 Task: Reply to email with the signature Frank Clark with the subject 'Request for a webinar' from softage.1@softage.net with the message 'I would like to request a meeting to discuss the issues raised in the last audit report.' with CC to softage.8@softage.net with an attached document Service_contract.docx
Action: Mouse moved to (975, 230)
Screenshot: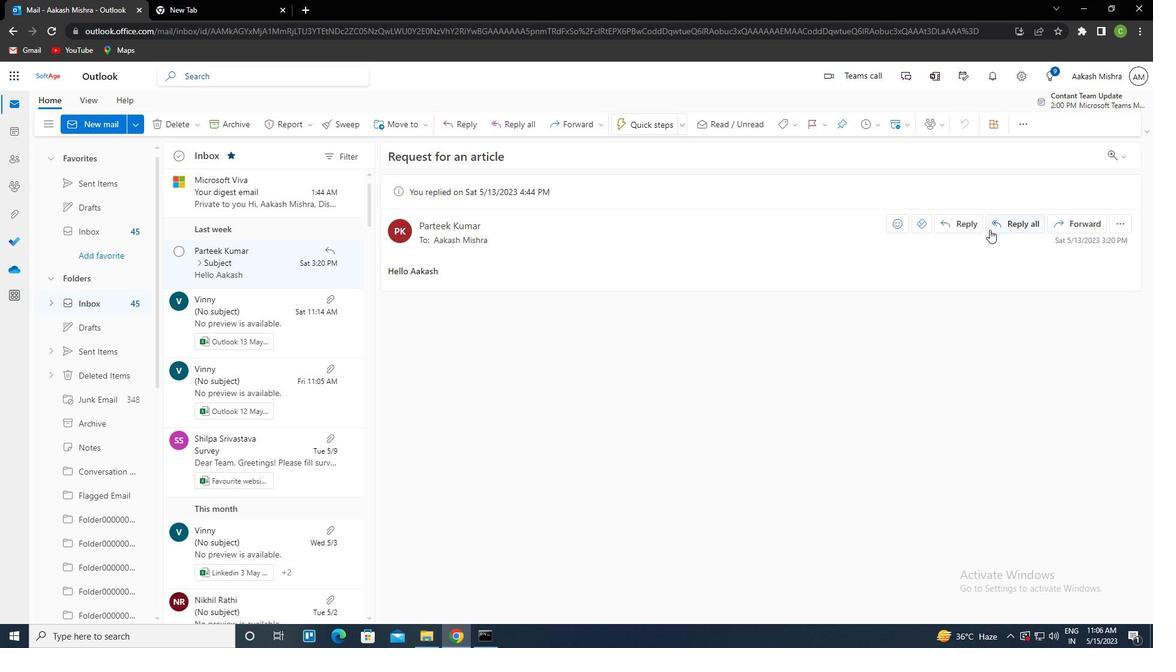 
Action: Mouse pressed left at (975, 230)
Screenshot: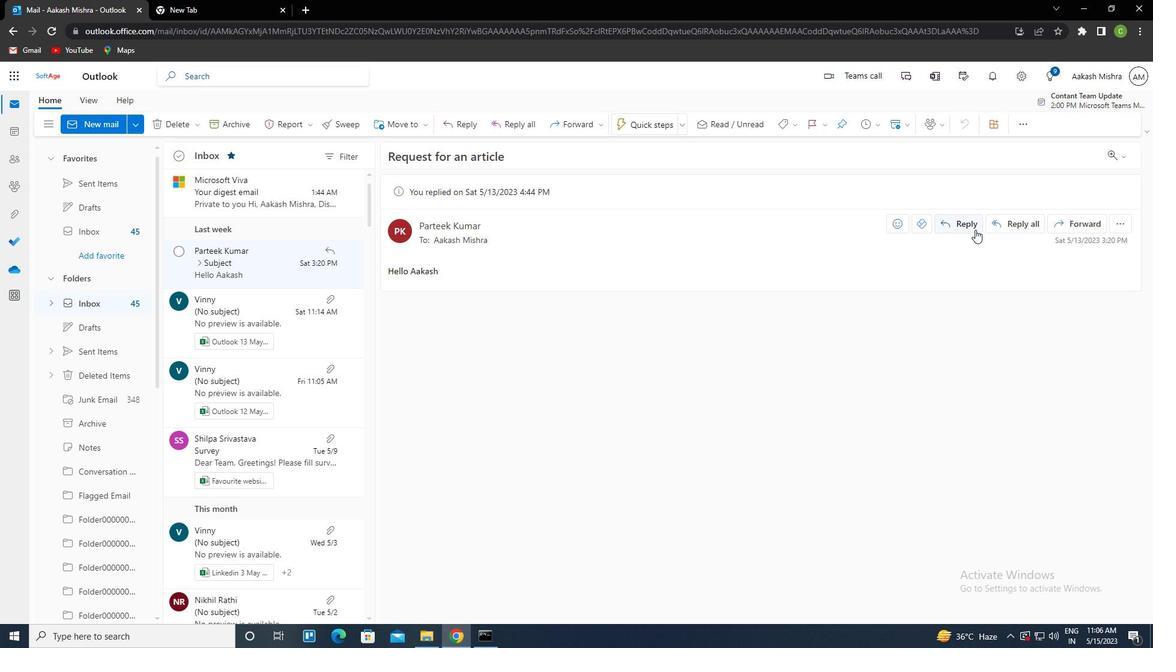 
Action: Mouse moved to (779, 129)
Screenshot: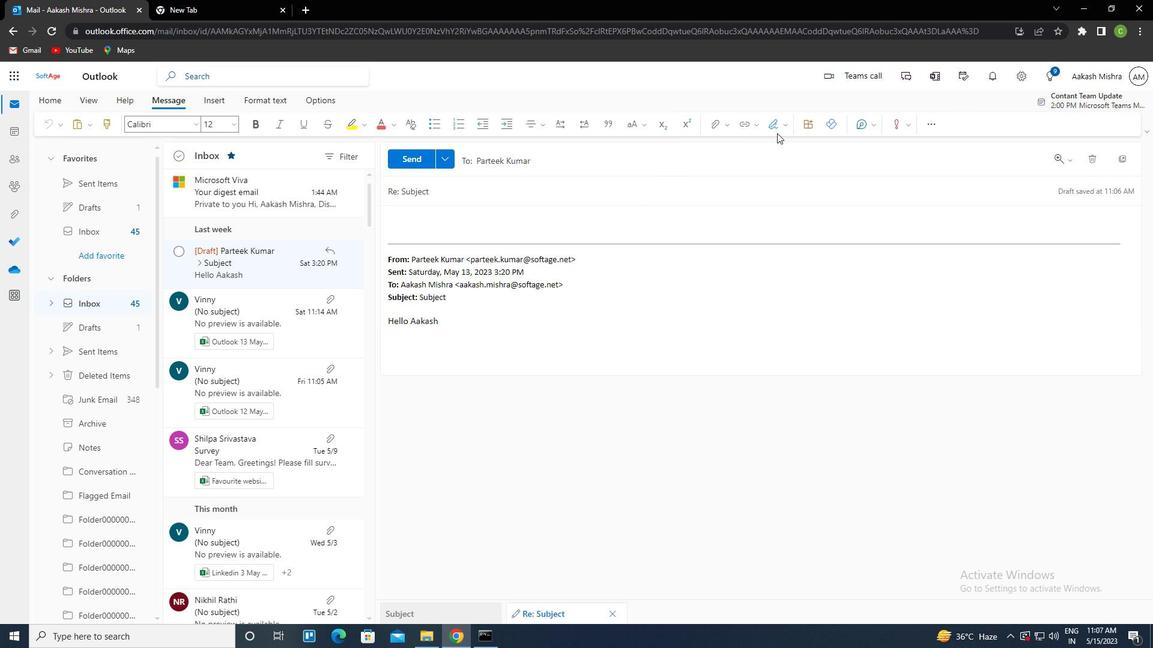 
Action: Mouse pressed left at (779, 129)
Screenshot: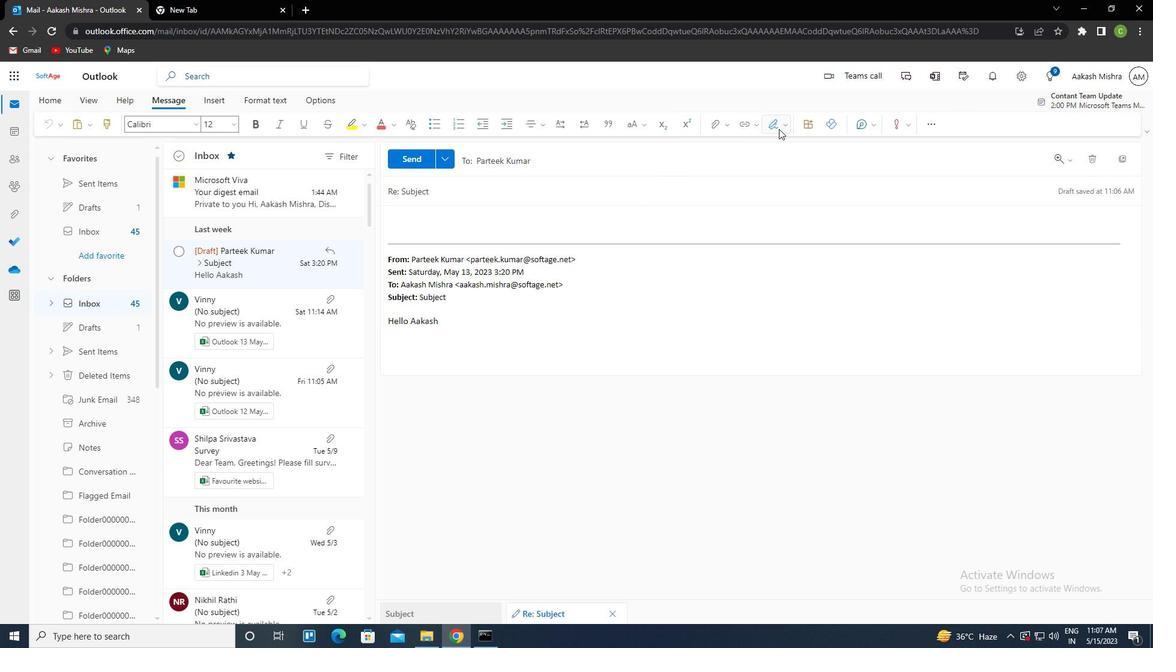 
Action: Mouse moved to (754, 168)
Screenshot: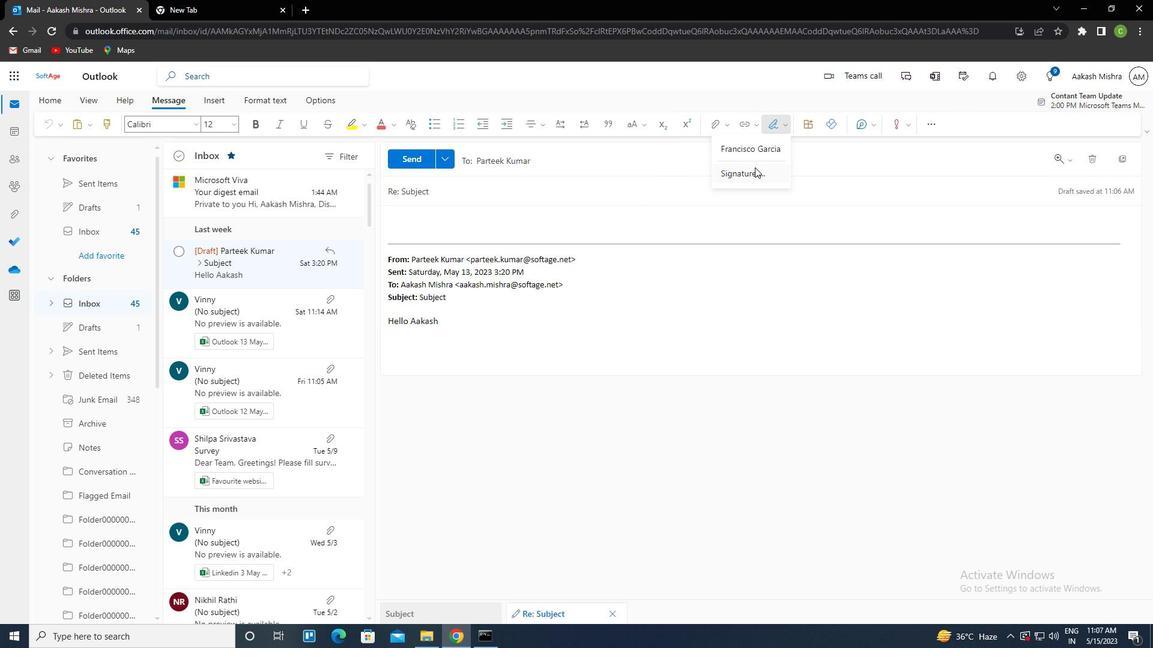
Action: Mouse pressed left at (754, 168)
Screenshot: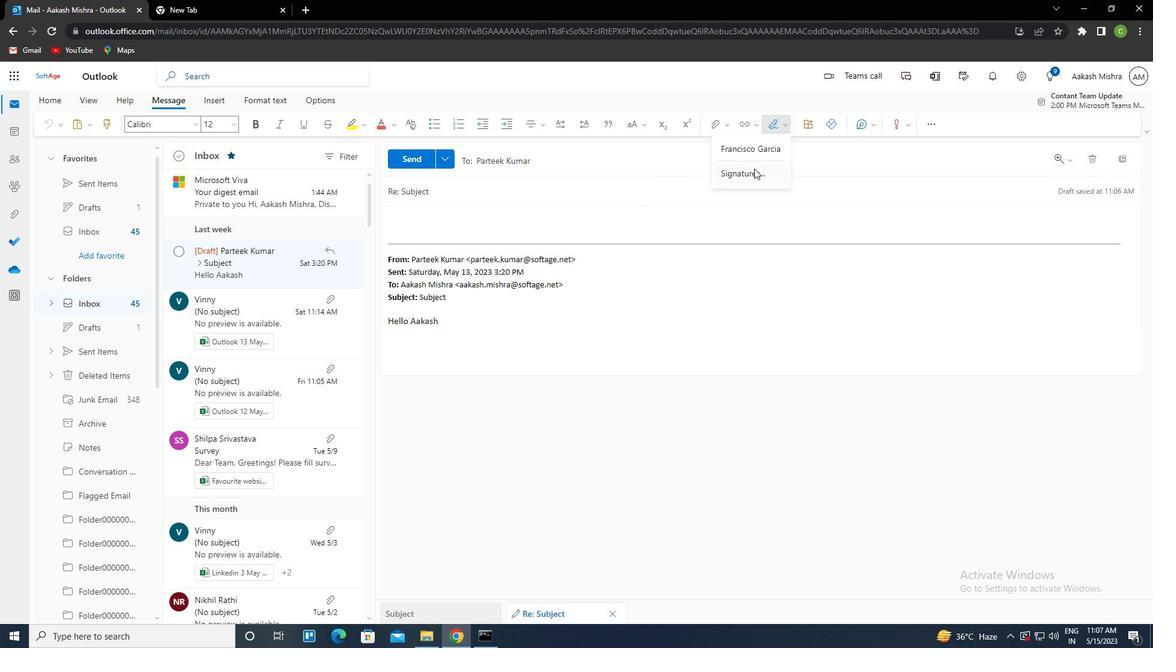 
Action: Mouse moved to (805, 220)
Screenshot: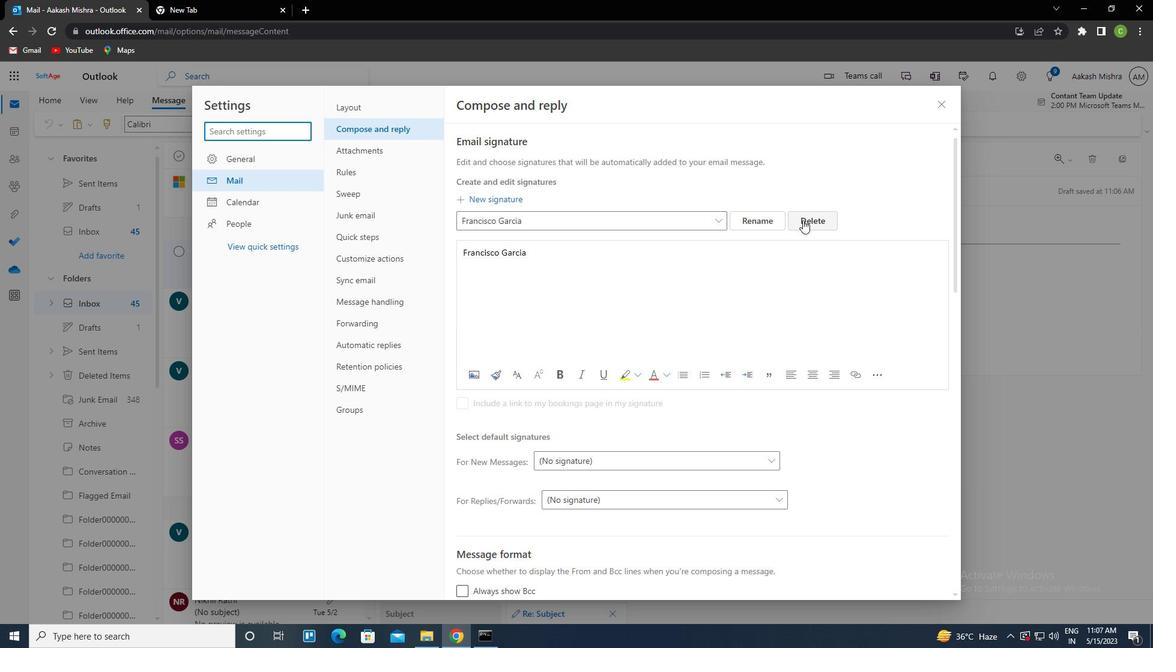 
Action: Mouse pressed left at (805, 220)
Screenshot: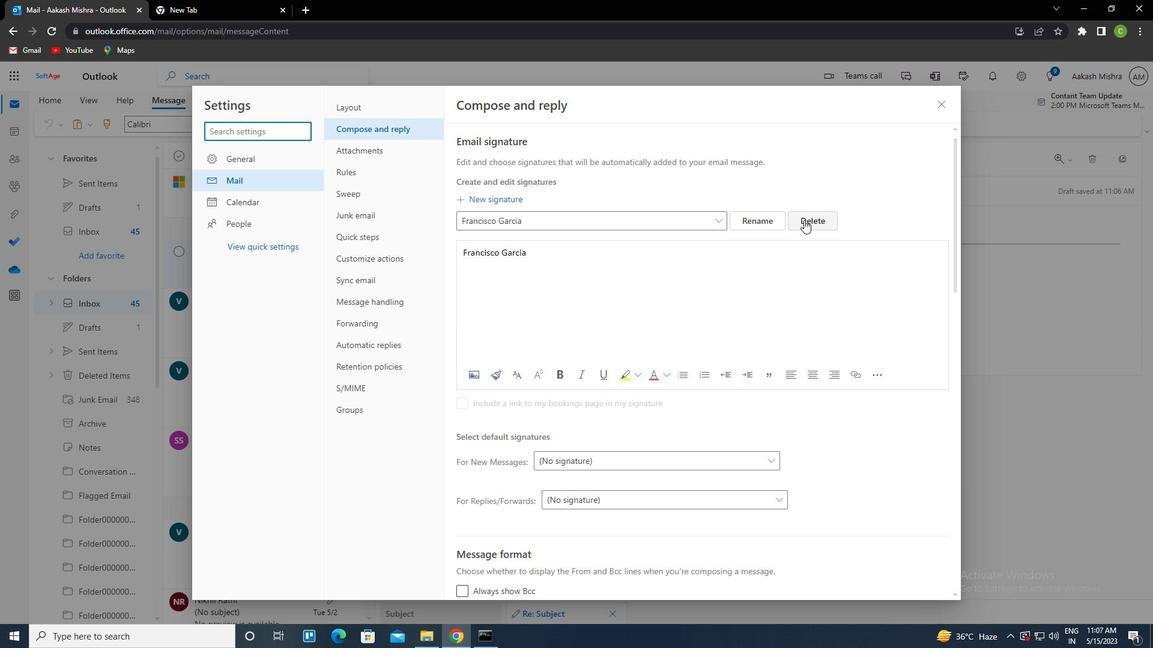 
Action: Mouse moved to (563, 219)
Screenshot: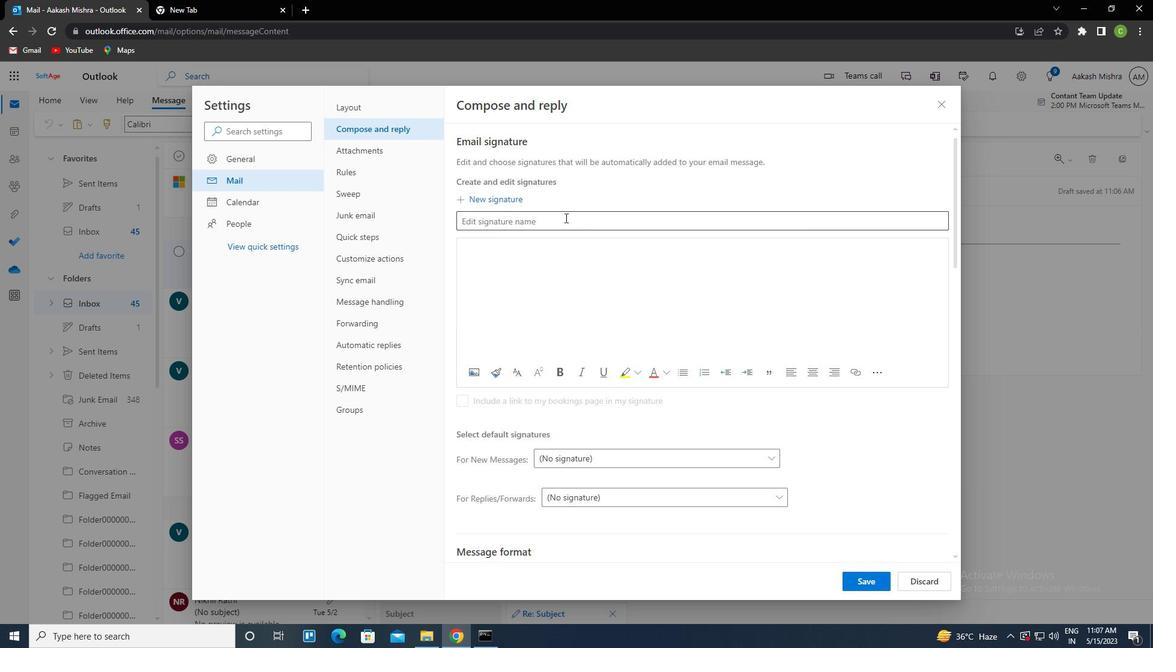 
Action: Mouse pressed left at (563, 219)
Screenshot: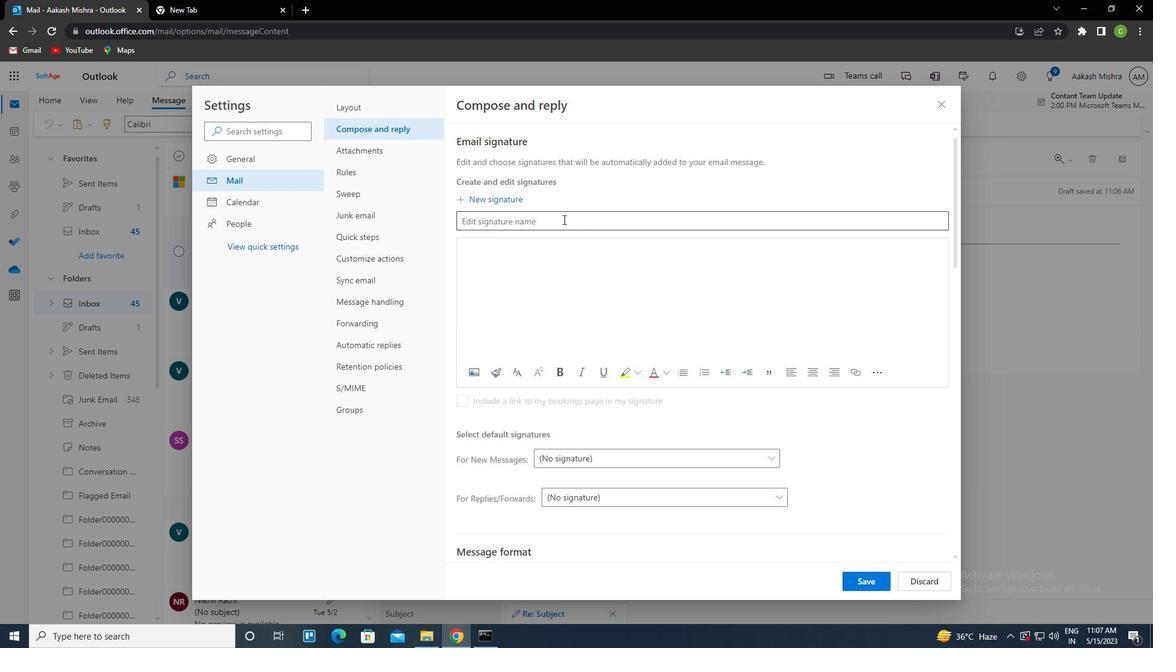 
Action: Key pressed <Key.caps_lock>f<Key.caps_lock>rank<Key.space><Key.caps_lock>c<Key.caps_lock>lark<Key.tab><Key.caps_lock>f<Key.caps_lock>rna<Key.backspace><Key.backspace>ank<Key.space><Key.caps_lock>c<Key.caps_lock>lark
Screenshot: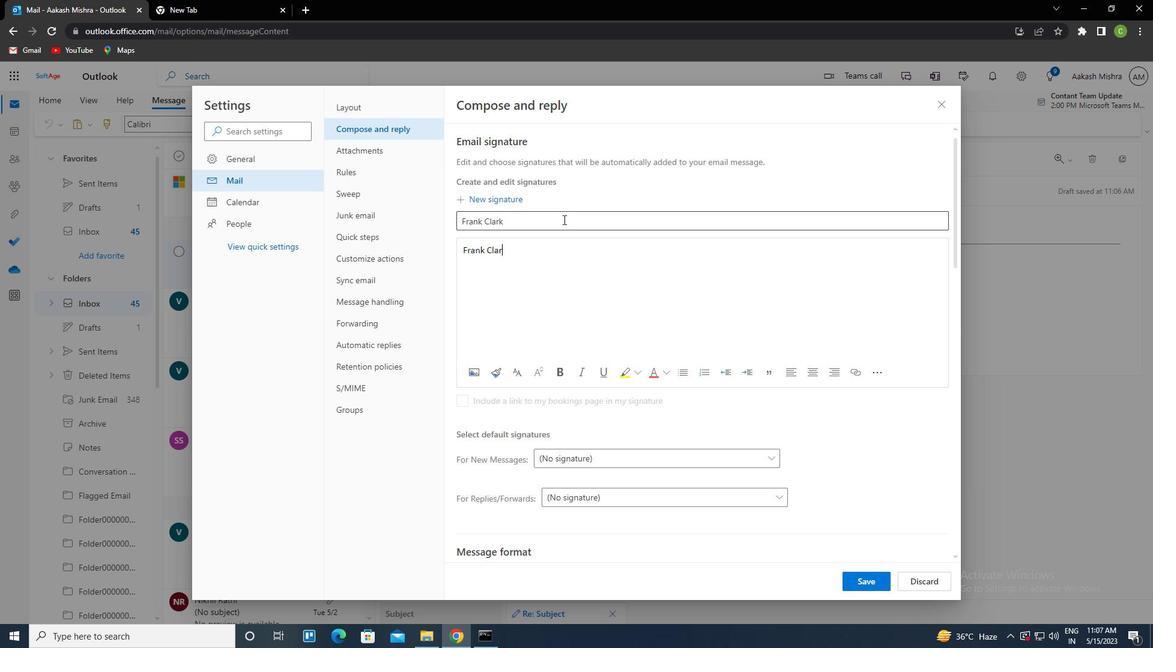
Action: Mouse moved to (877, 580)
Screenshot: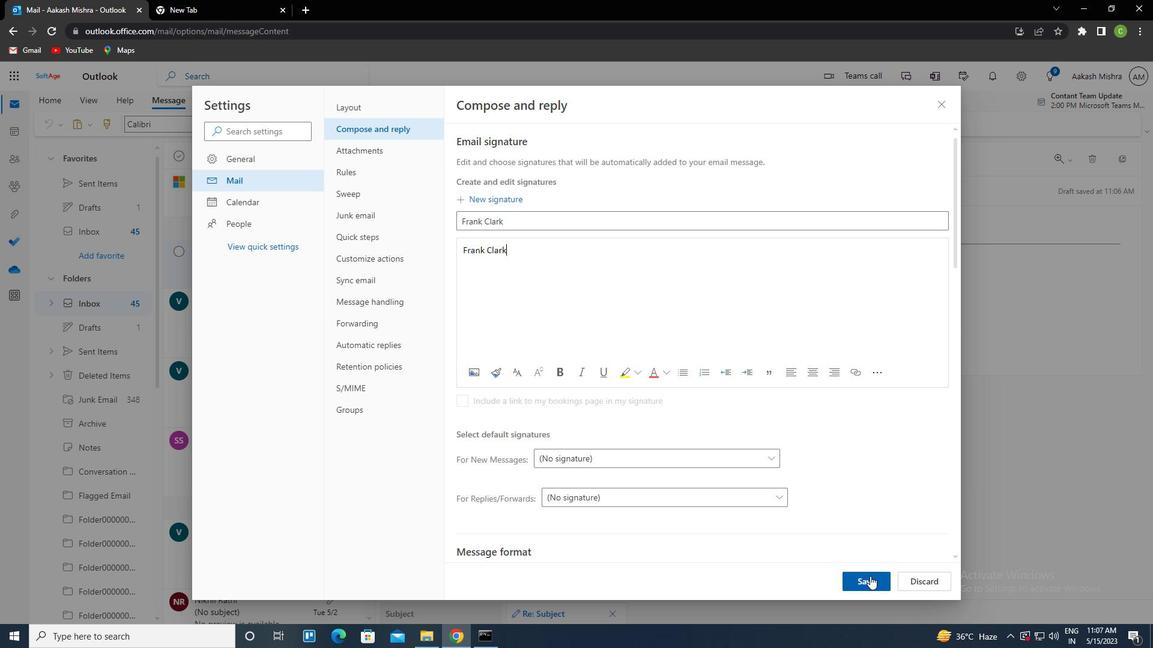 
Action: Mouse pressed left at (877, 580)
Screenshot: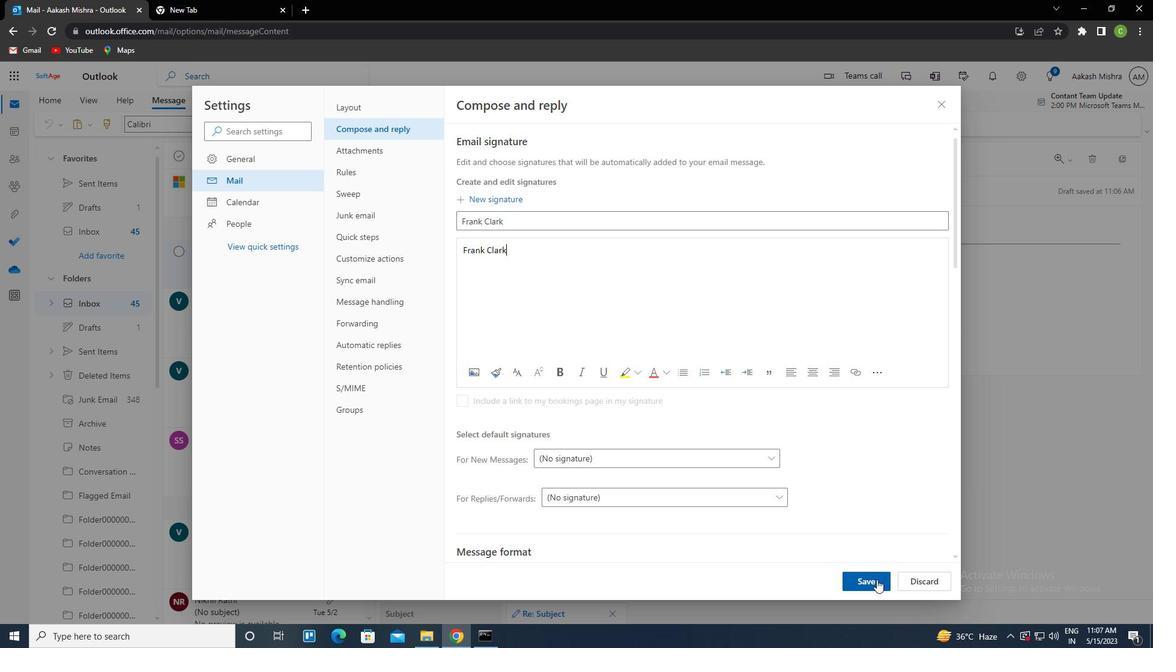 
Action: Mouse moved to (943, 106)
Screenshot: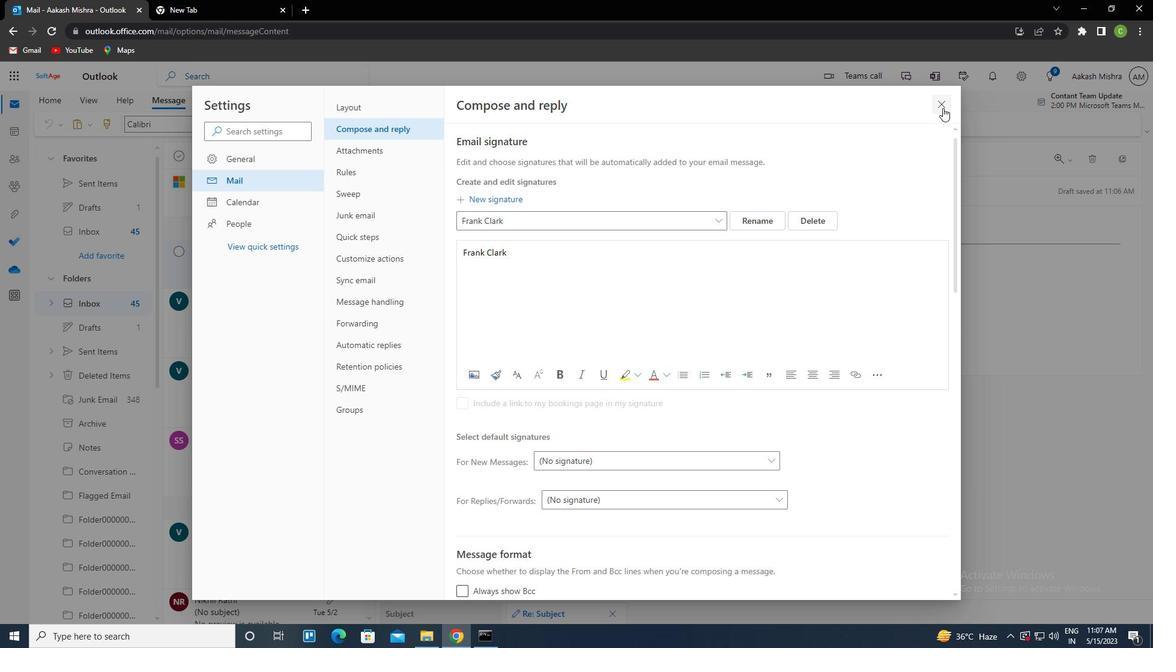 
Action: Mouse pressed left at (943, 106)
Screenshot: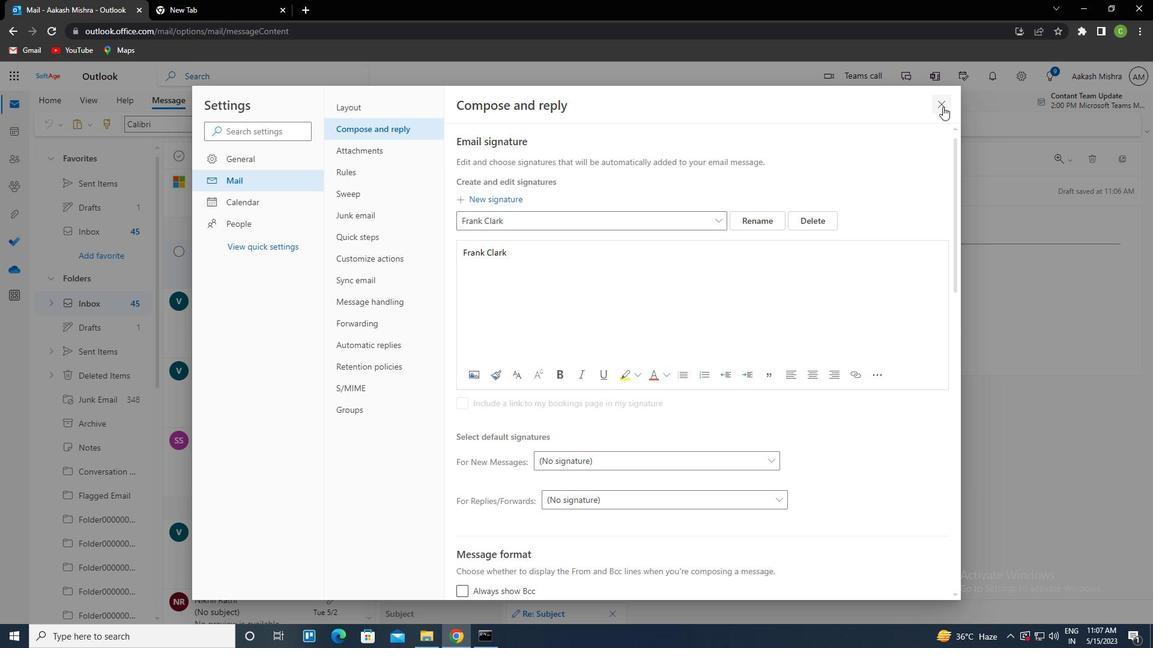 
Action: Mouse moved to (778, 129)
Screenshot: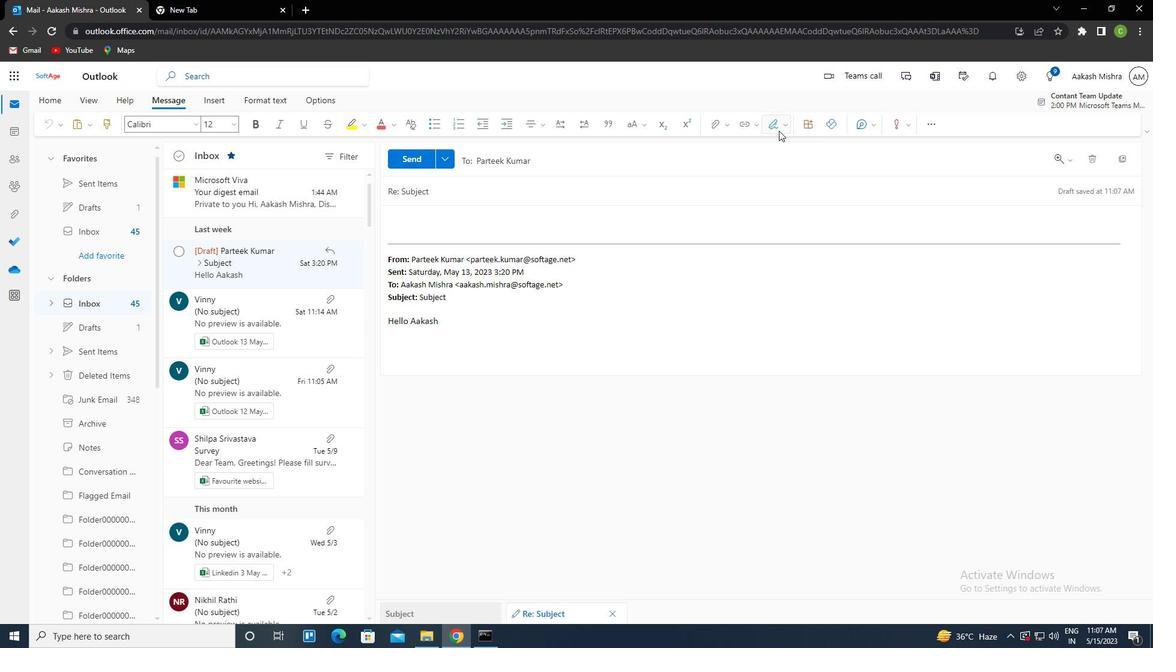 
Action: Mouse pressed left at (778, 129)
Screenshot: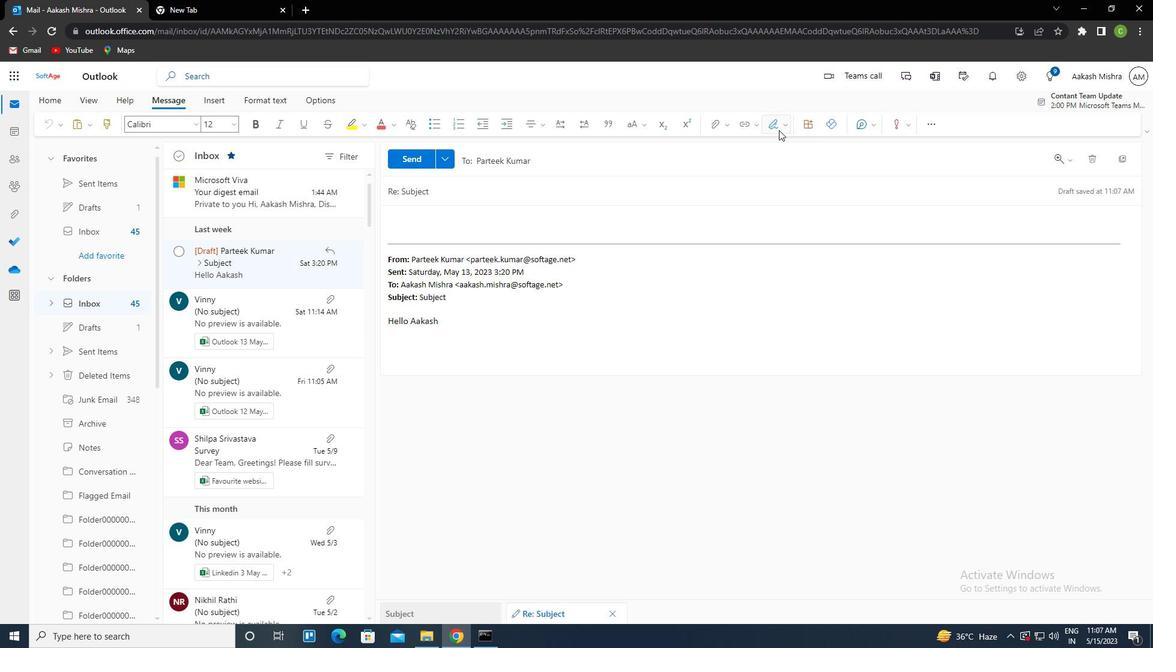 
Action: Mouse moved to (771, 152)
Screenshot: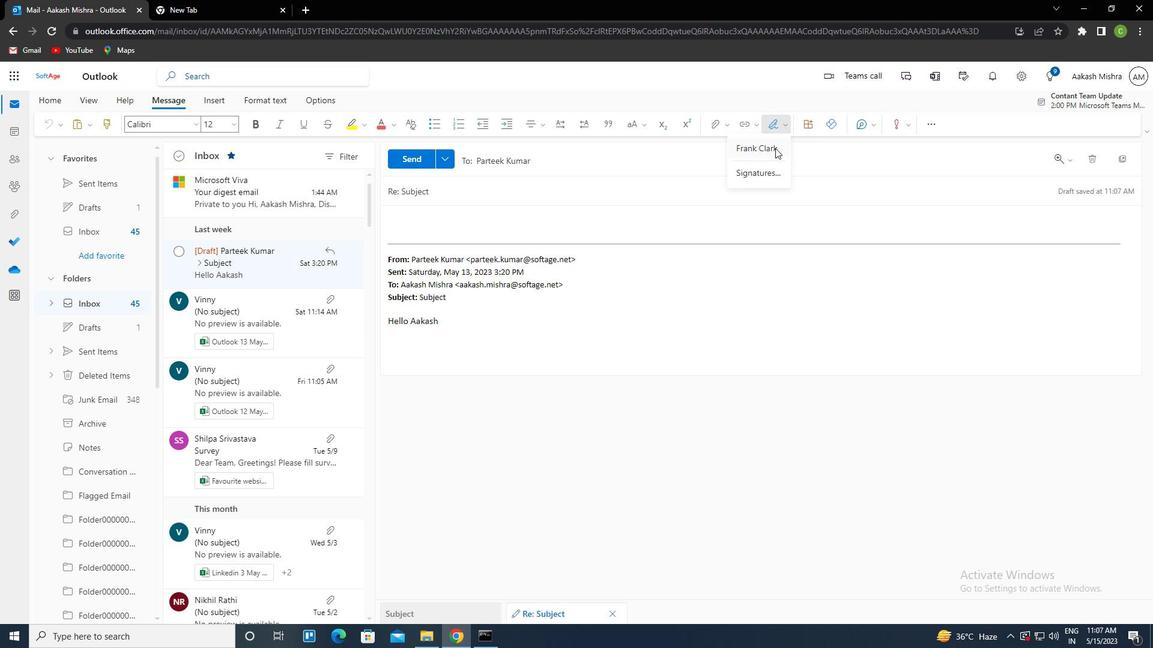 
Action: Mouse pressed left at (771, 152)
Screenshot: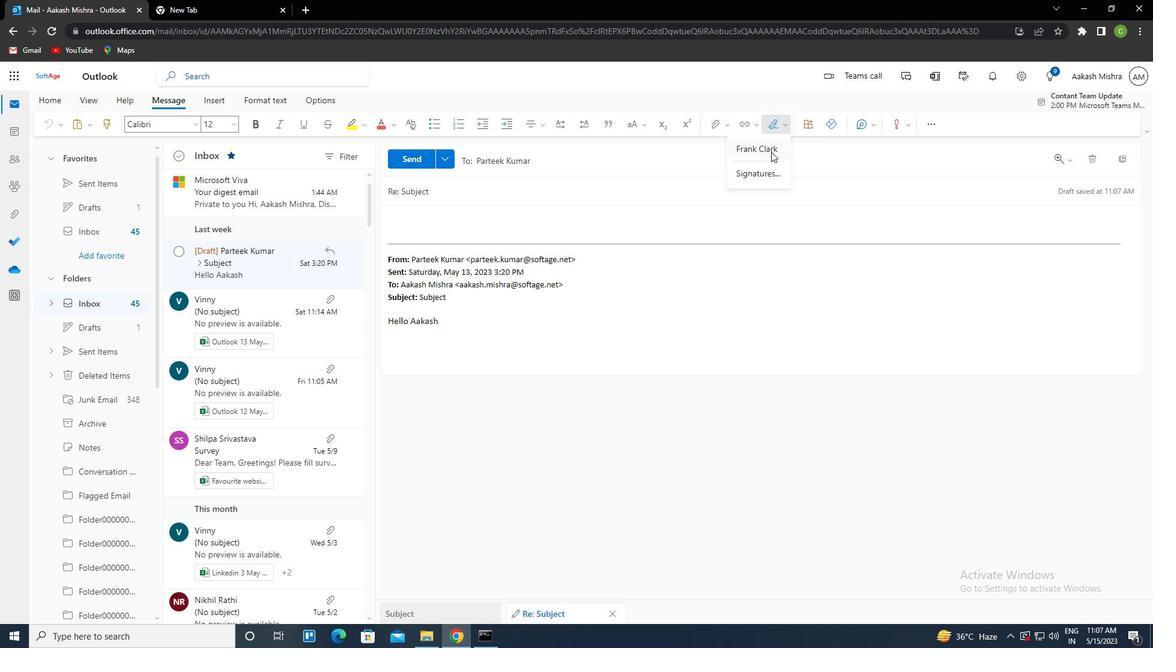 
Action: Mouse moved to (441, 191)
Screenshot: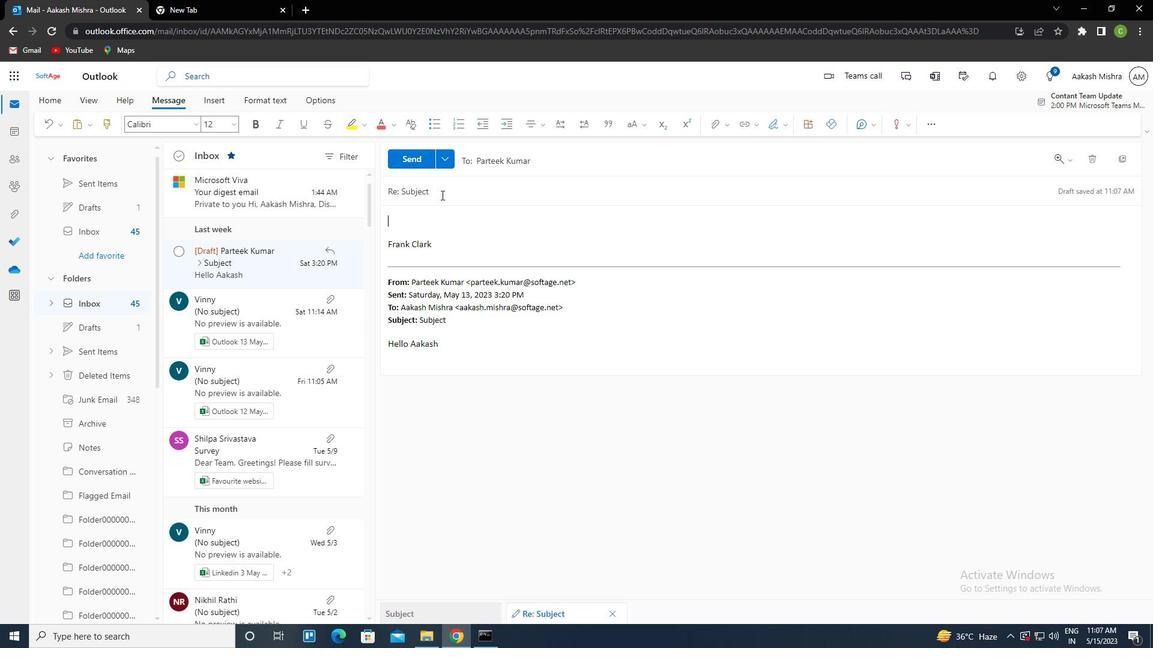 
Action: Mouse pressed left at (441, 191)
Screenshot: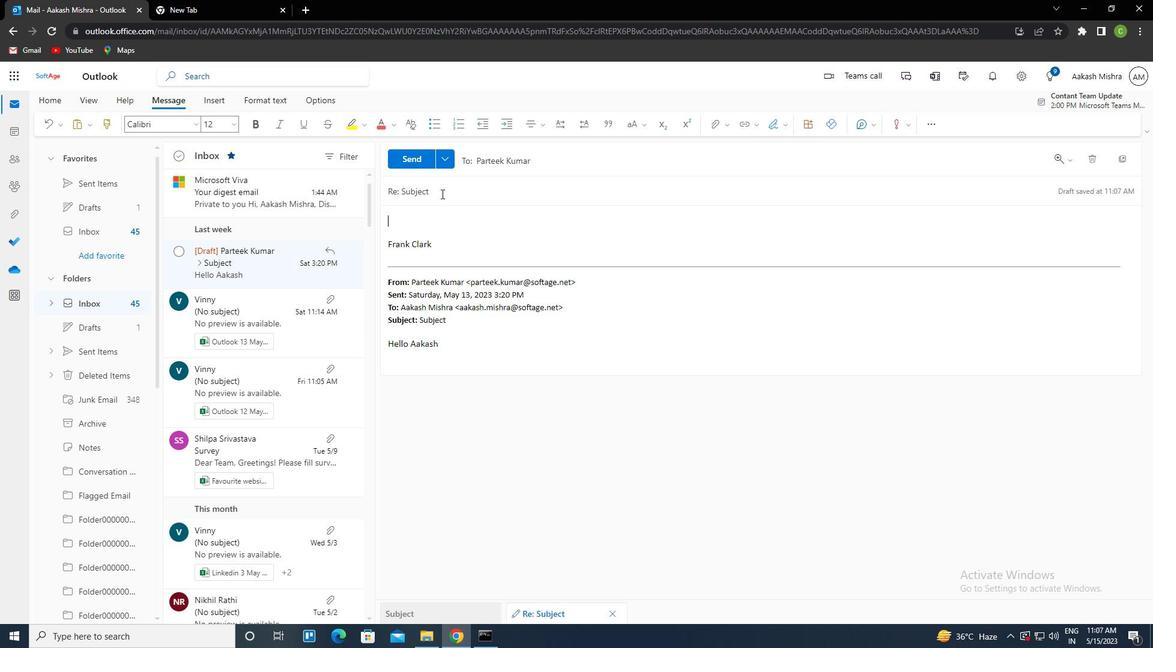 
Action: Key pressed <Key.shift><Key.left><Key.delete><Key.caps_lock>ctrl+G<Key.caps_lock>ABRIELLE<Key.backspace>A<Key.space><Key.caps_lock>R<Key.caps_lock>OBINSON<Key.shift><Key.left><Key.left><Key.delete><Key.caps_lock>ctrl+R<Key.caps_lock>EQUEST<Key.space>FOR<Key.space>A<Key.space>WEBINAR<Key.tab><Key.caps_lock>I<Key.caps_lock><Key.space>WOULD<Key.space>LIKE<Key.space>TO<Key.space>REQUEST<Key.space>A<Key.space>MEETING<Key.space>TO<Key.space>DISCUSS<Key.space>THE<Key.space>ISSUES<Key.space>RAISED<Key.space>IN<Key.space>THE<Key.space>LAST<Key.space>AUDIT<Key.space>REPORT
Screenshot: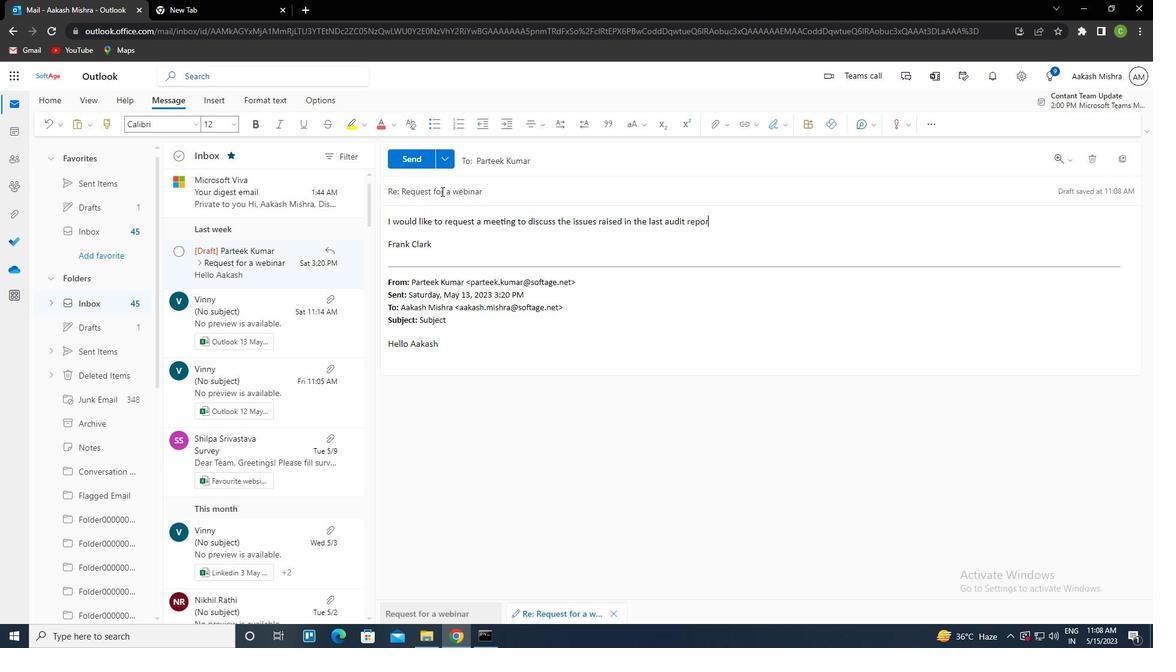 
Action: Mouse moved to (568, 168)
Screenshot: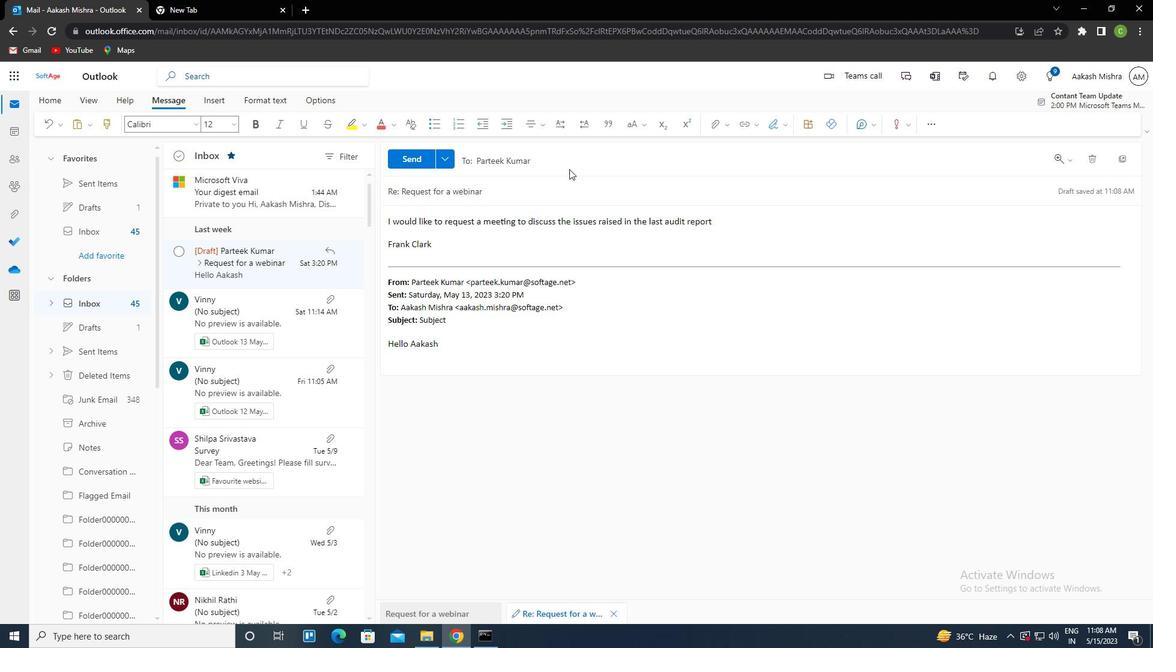
Action: Mouse pressed left at (568, 168)
Screenshot: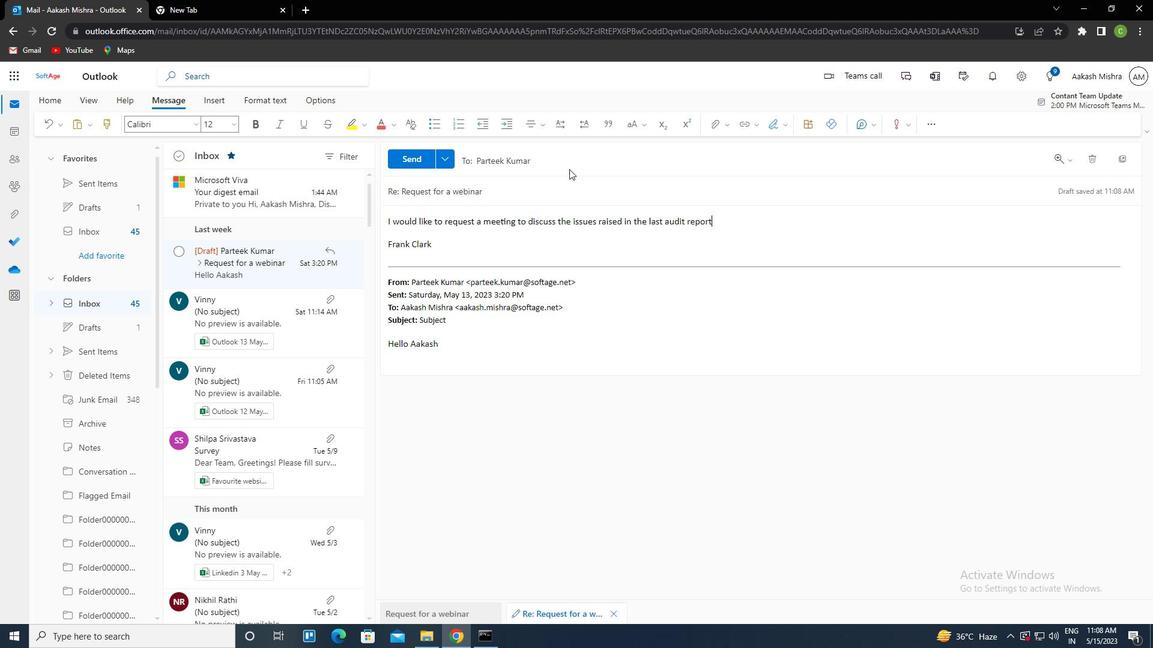 
Action: Mouse moved to (477, 219)
Screenshot: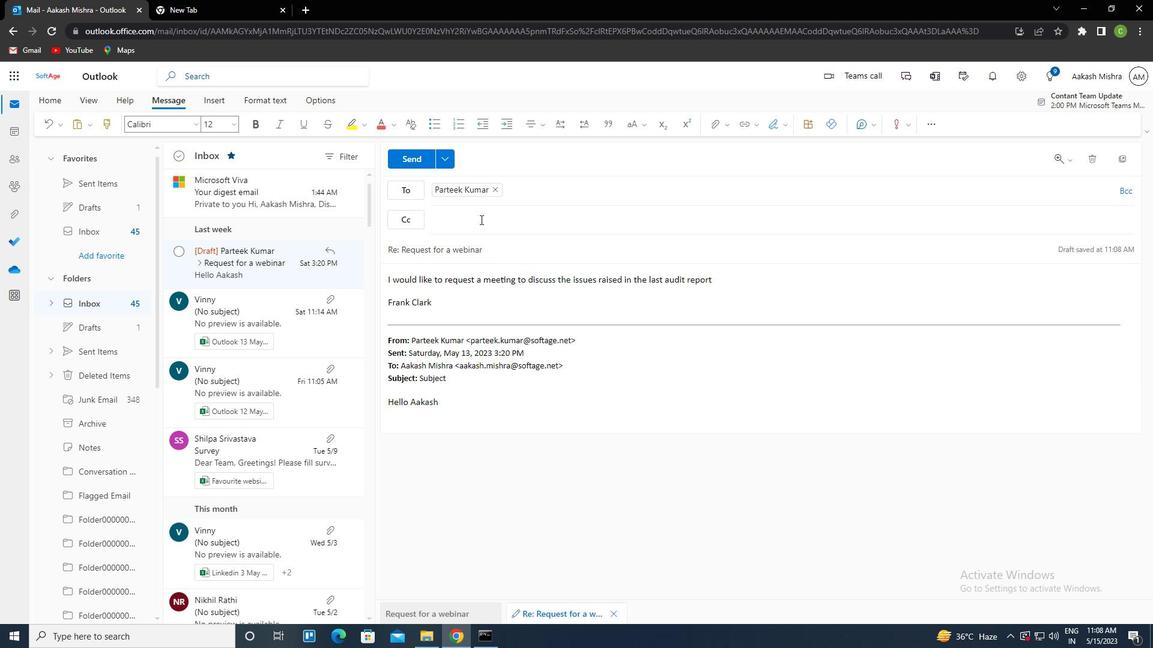 
Action: Mouse pressed left at (477, 219)
Screenshot: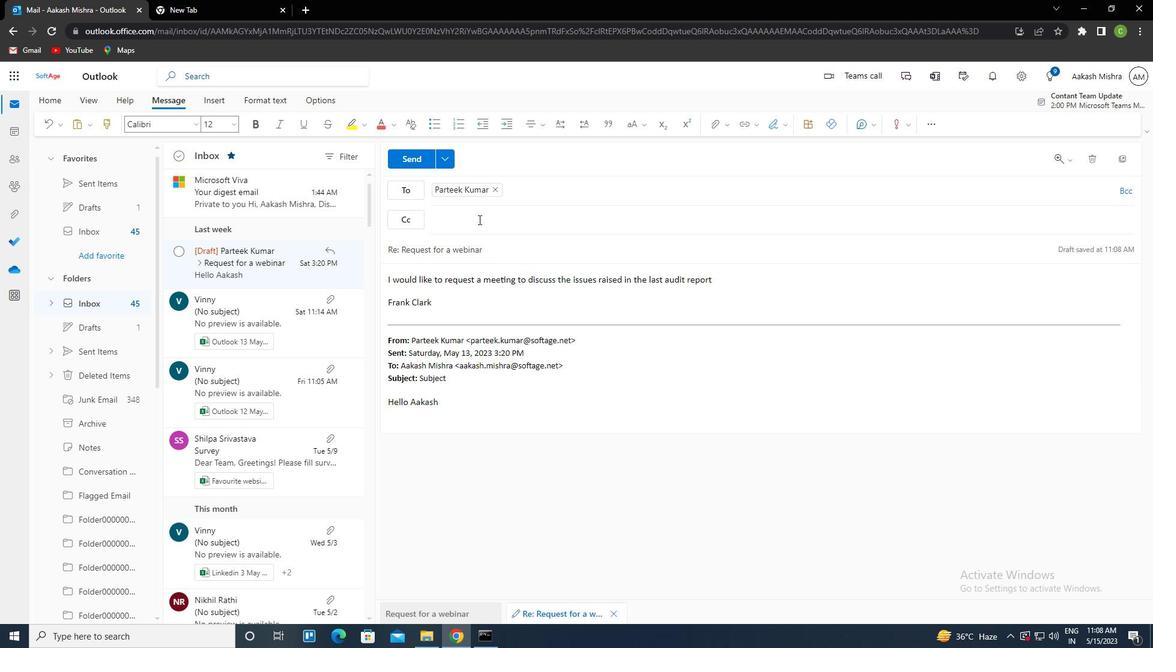 
Action: Key pressed SOFTAGE.8<Key.shift>@SOFTAGE.NET<Key.enter>
Screenshot: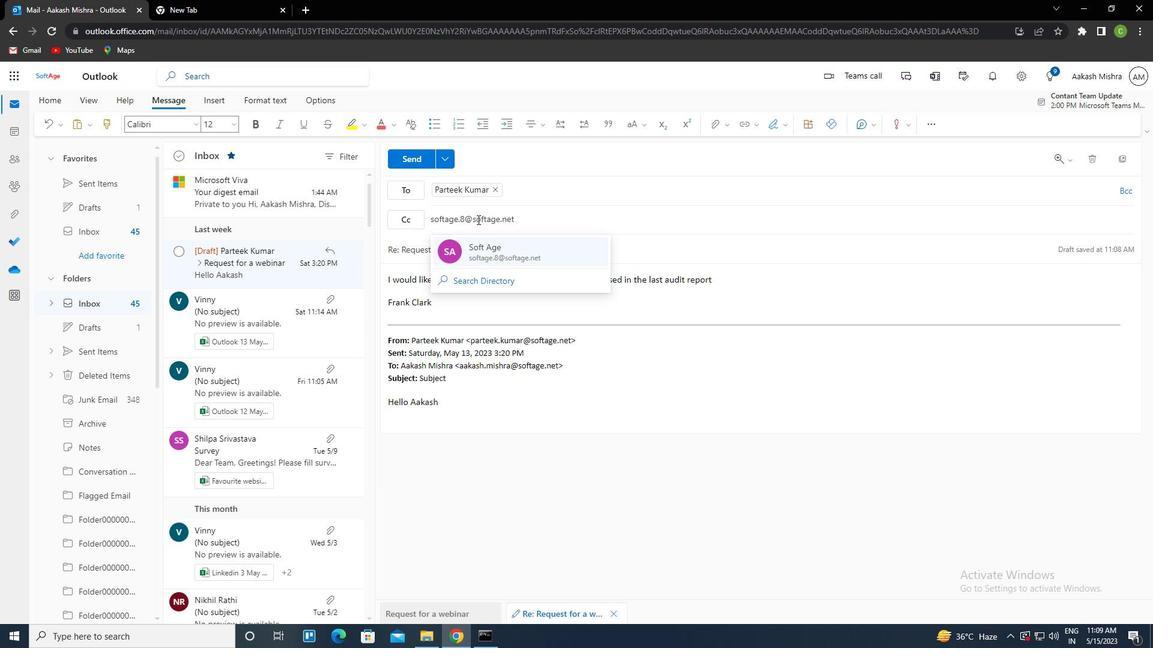 
Action: Mouse moved to (776, 123)
Screenshot: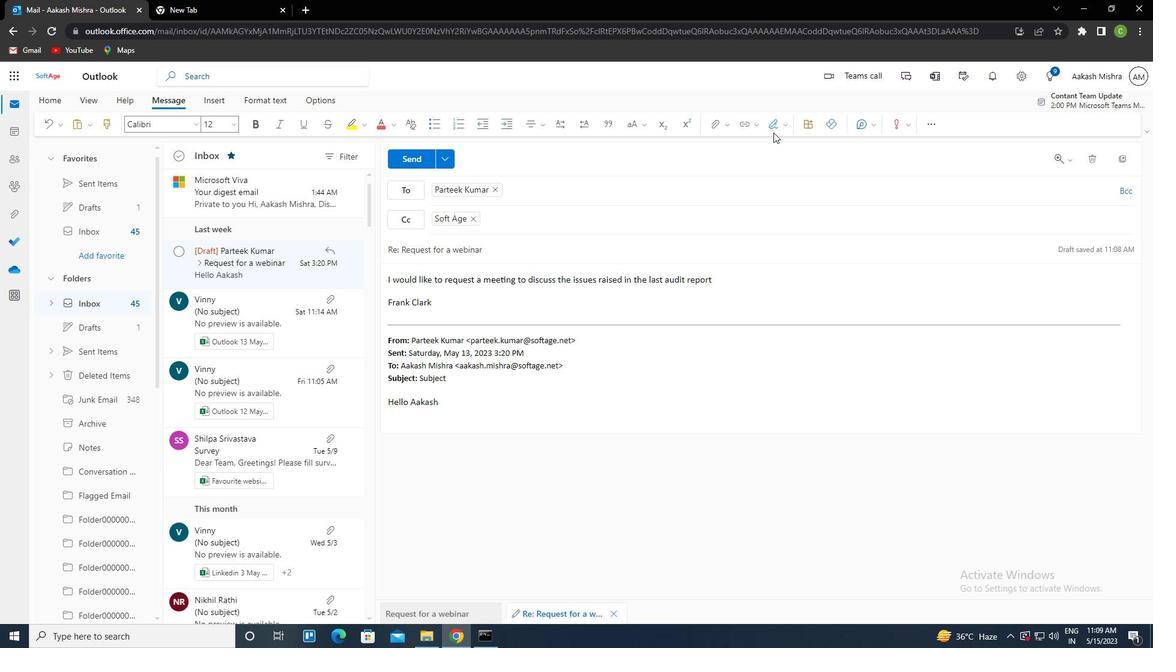 
Action: Mouse pressed left at (776, 123)
Screenshot: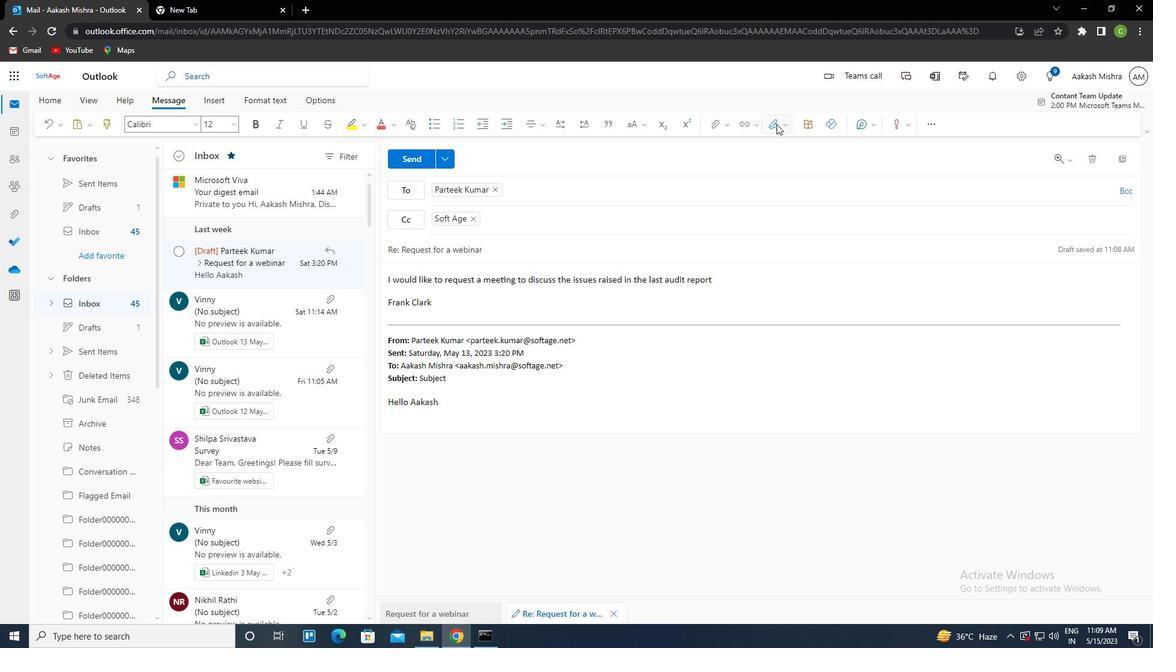 
Action: Mouse moved to (713, 131)
Screenshot: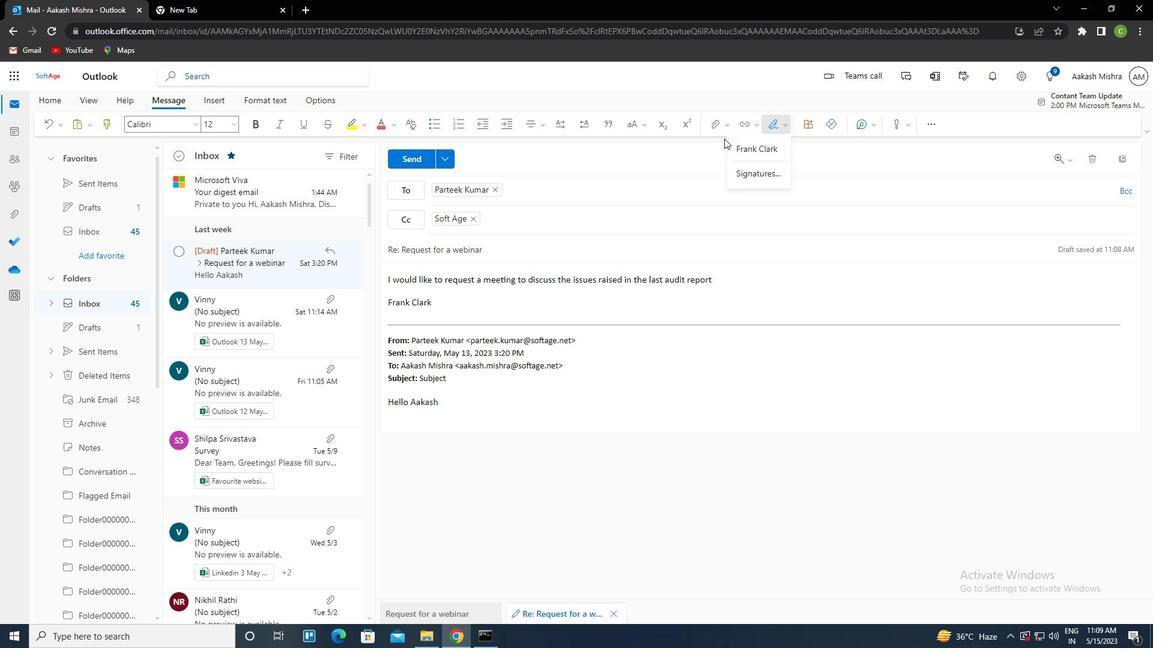 
Action: Mouse pressed left at (713, 131)
Screenshot: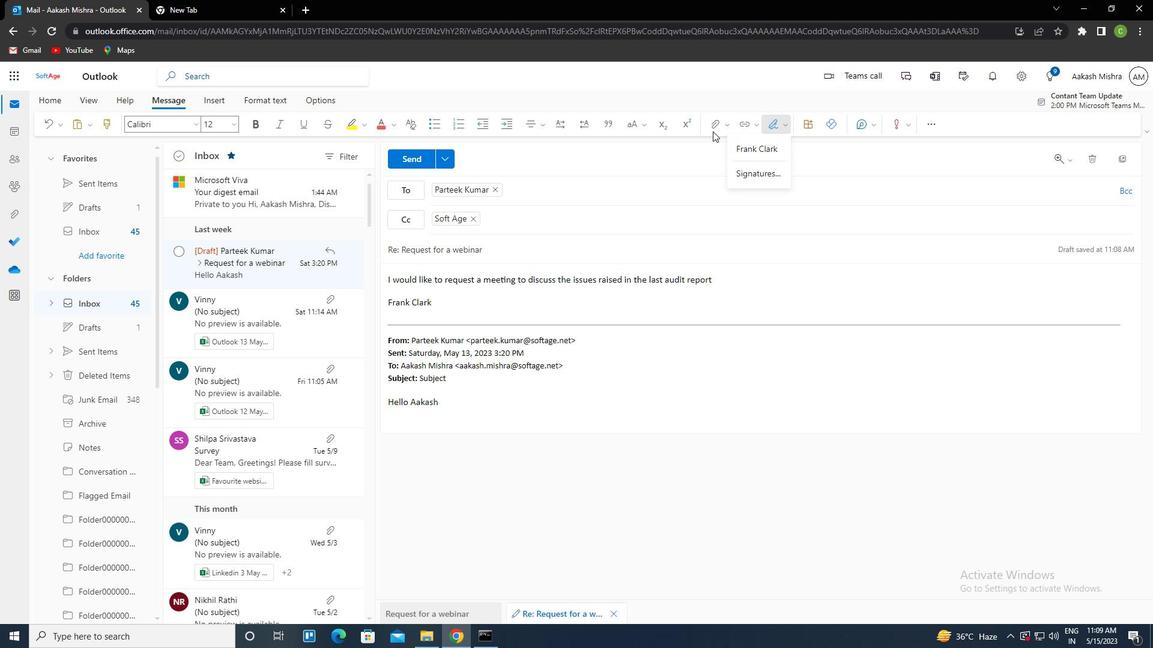 
Action: Mouse moved to (689, 156)
Screenshot: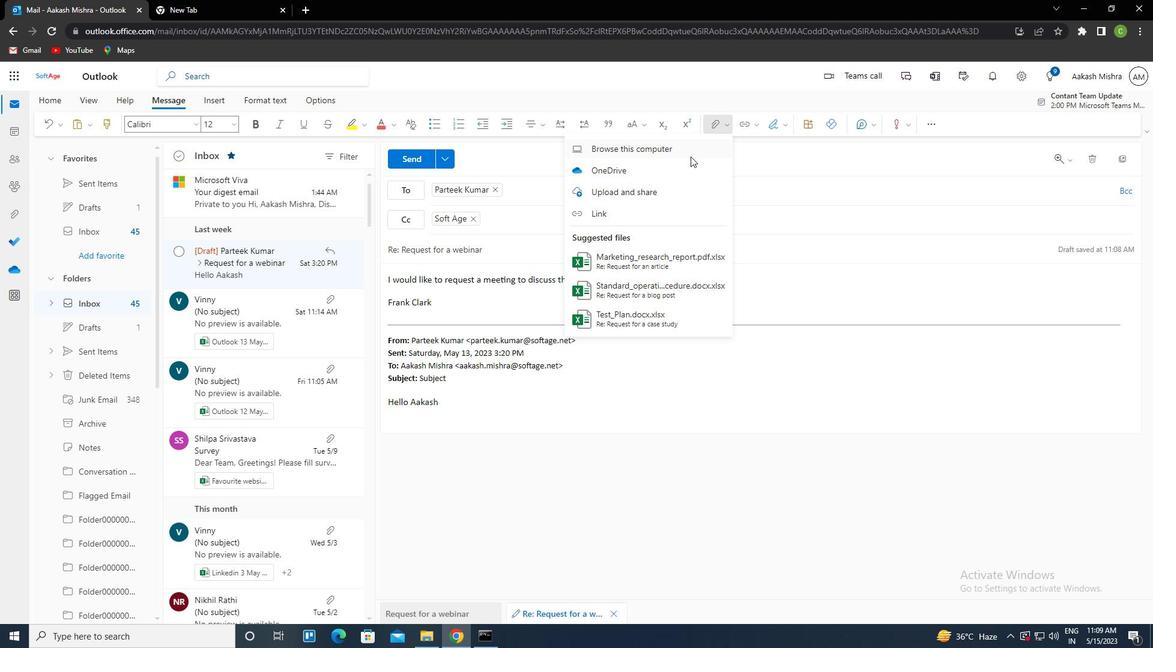 
Action: Mouse pressed left at (689, 156)
Screenshot: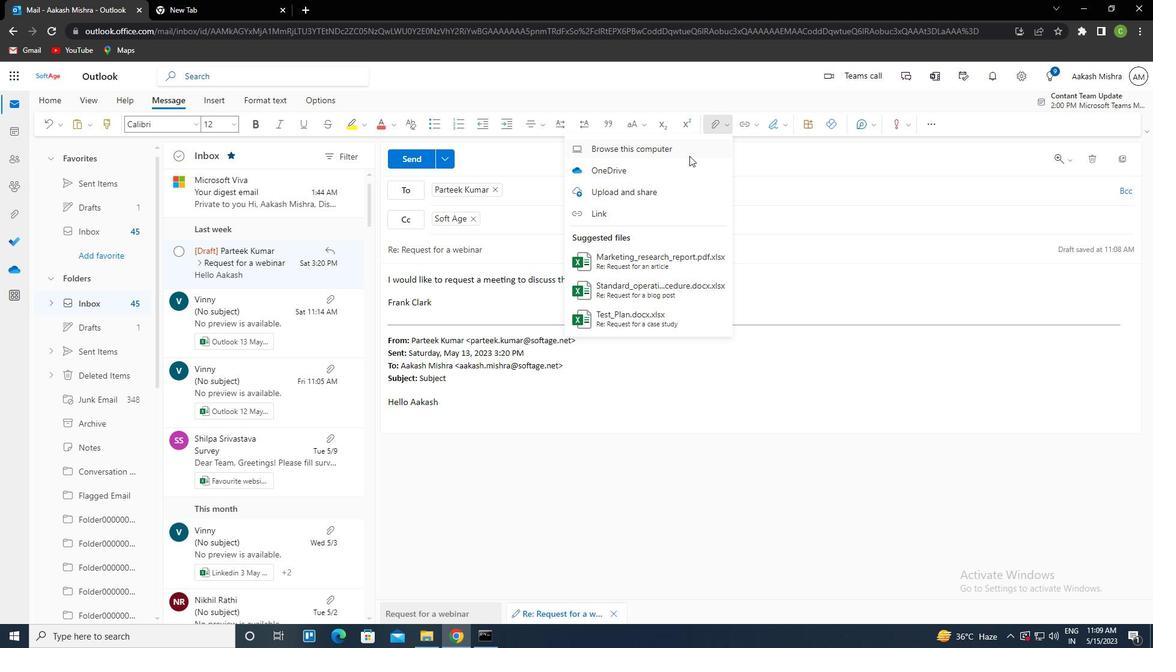 
Action: Mouse moved to (301, 160)
Screenshot: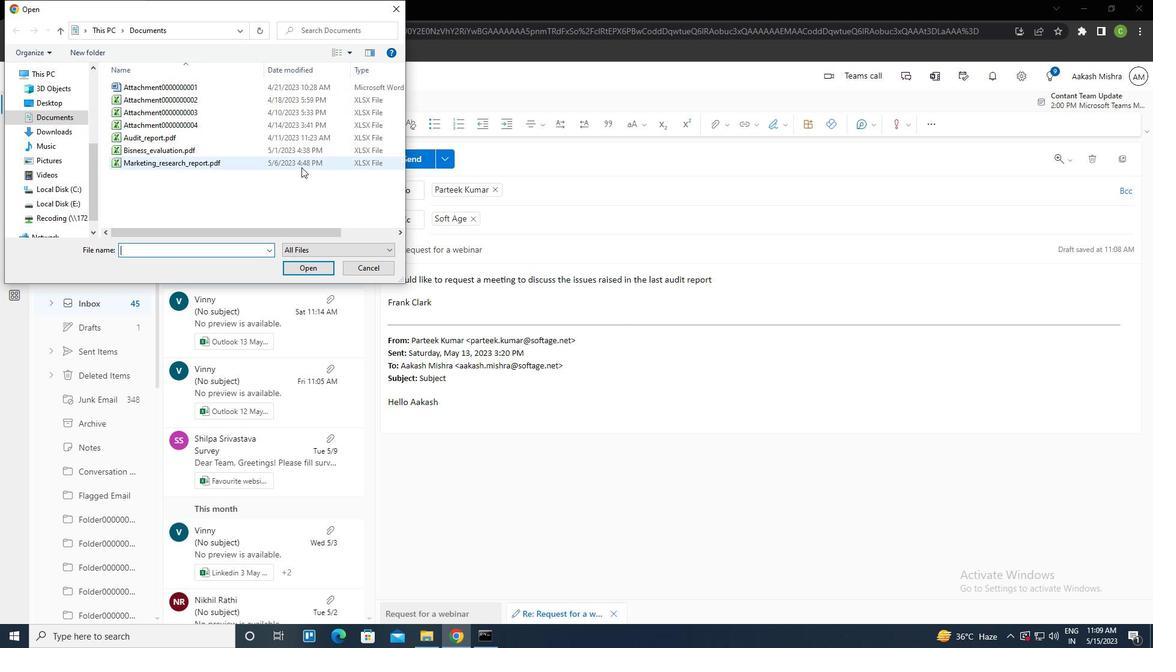 
Action: Mouse pressed left at (301, 160)
Screenshot: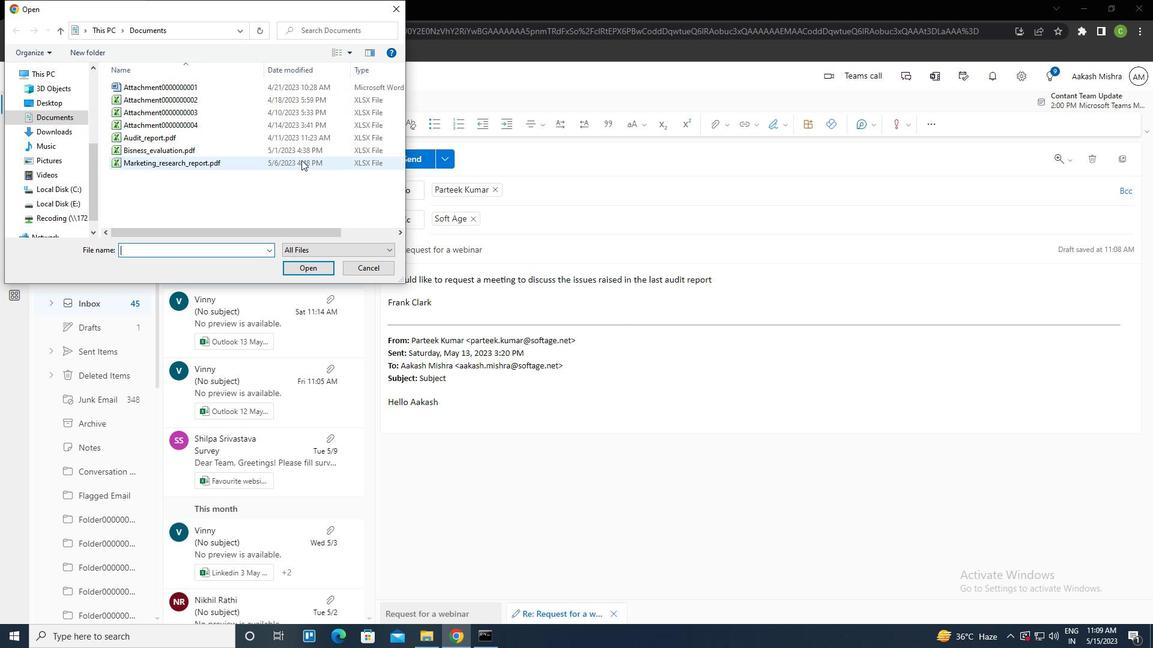 
Action: Key pressed <Key.f2><Key.caps_lock>S<Key.caps_lock>ERVICE<Key.shift_r>_CONTRACT.DOCX<Key.enter>
Screenshot: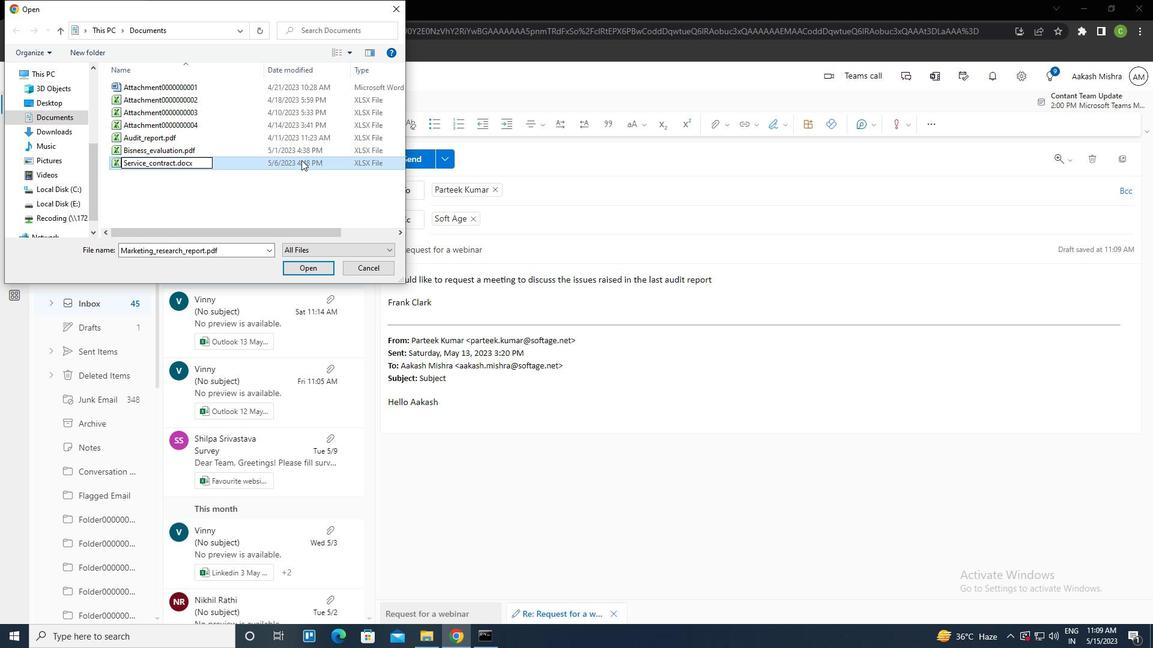 
Action: Mouse pressed left at (301, 160)
Screenshot: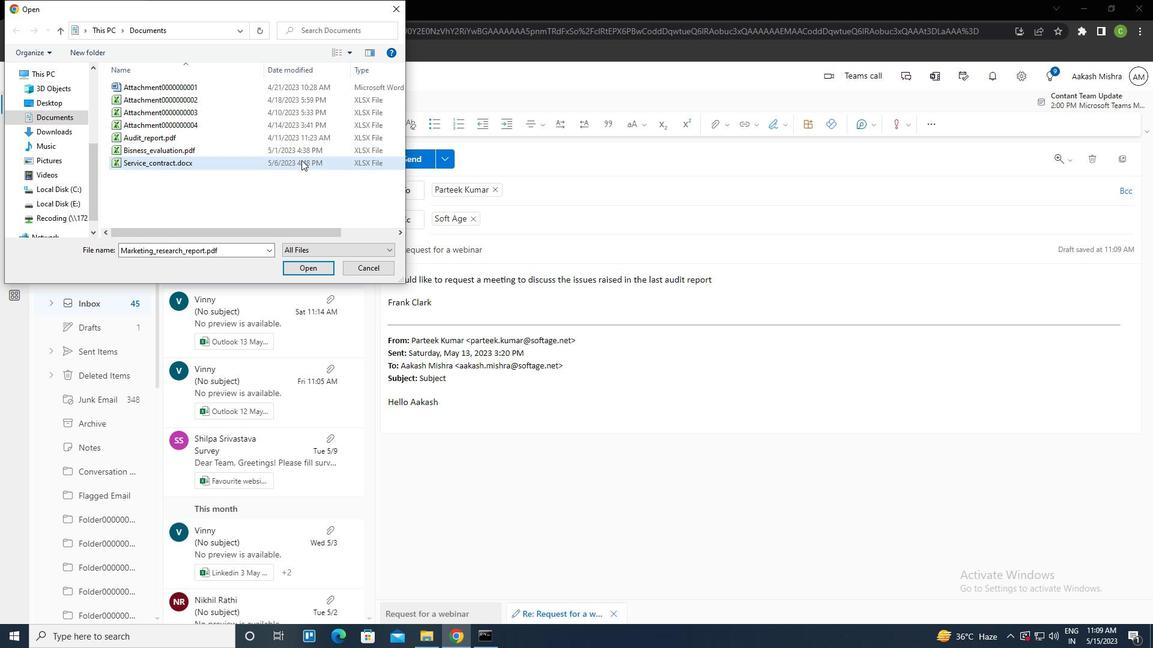 
Action: Mouse pressed left at (301, 160)
Screenshot: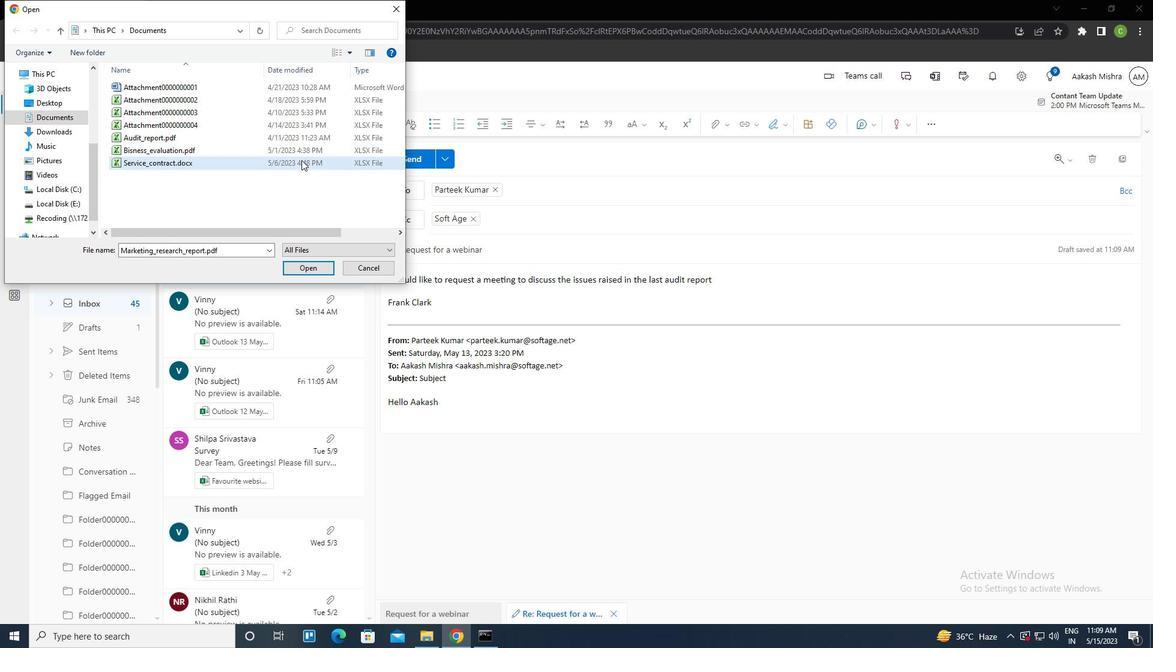 
Action: Mouse moved to (415, 162)
Screenshot: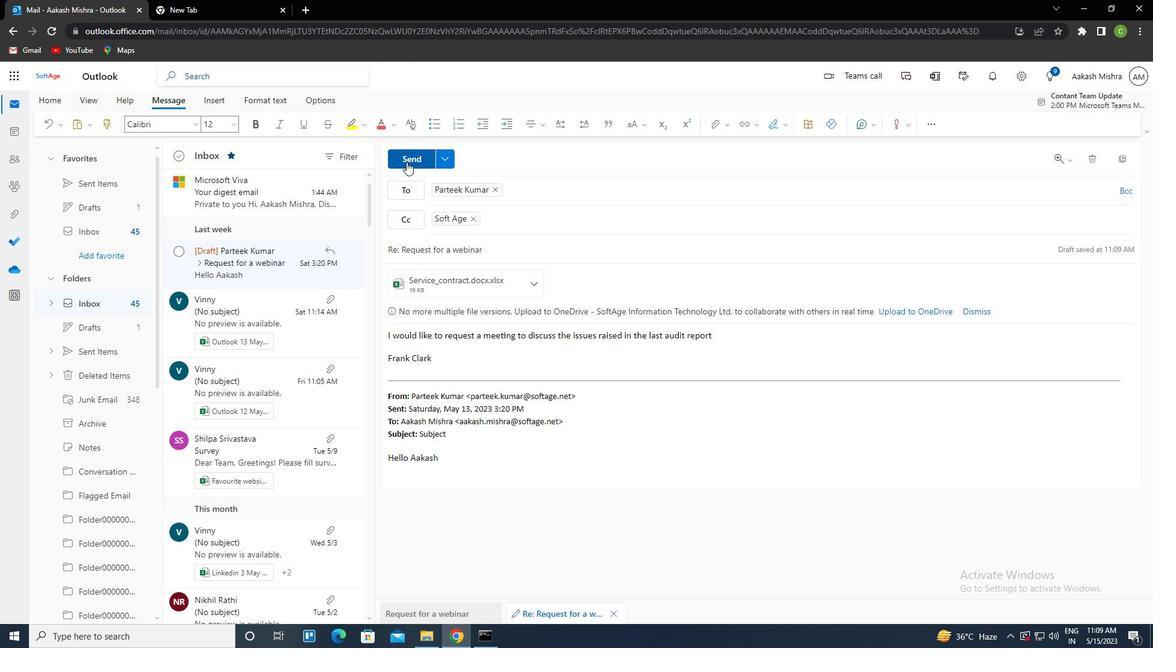 
Action: Mouse pressed left at (415, 162)
Screenshot: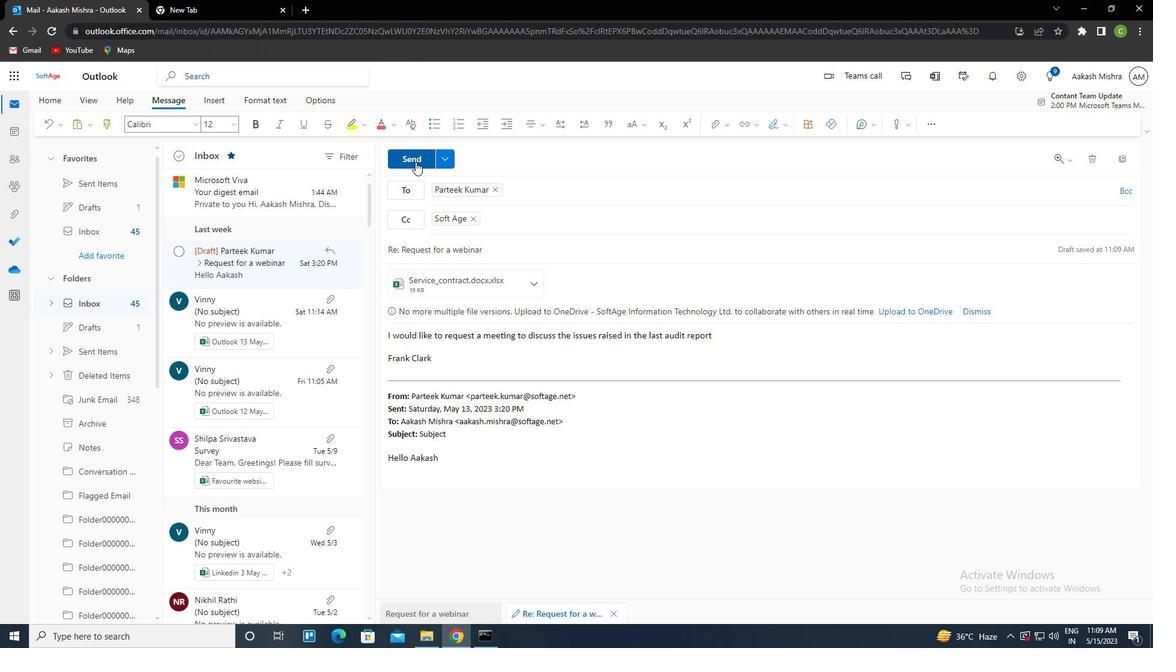 
Action: Mouse moved to (552, 293)
Screenshot: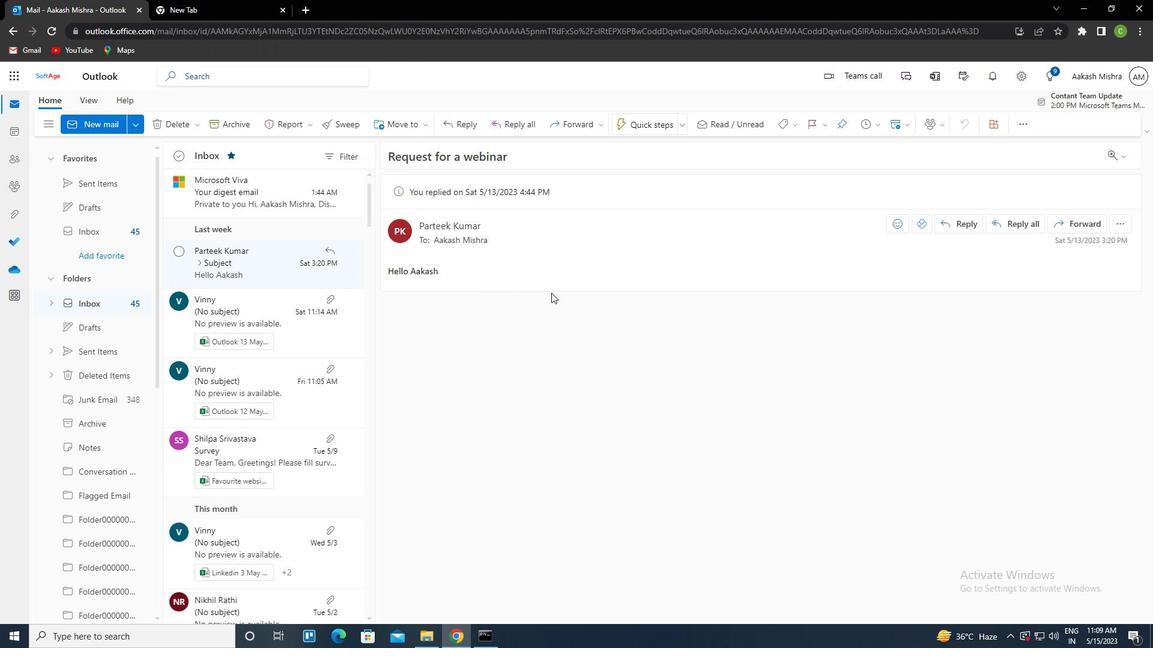 
